 Task: Create an 'orders' object.
Action: Mouse moved to (734, 66)
Screenshot: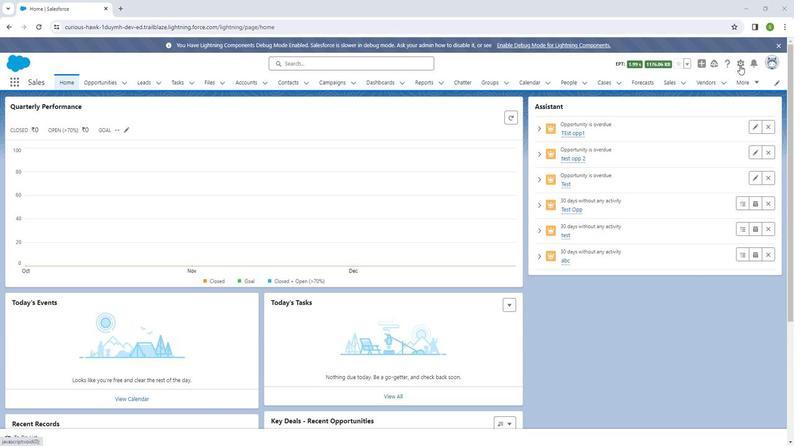 
Action: Mouse pressed left at (734, 66)
Screenshot: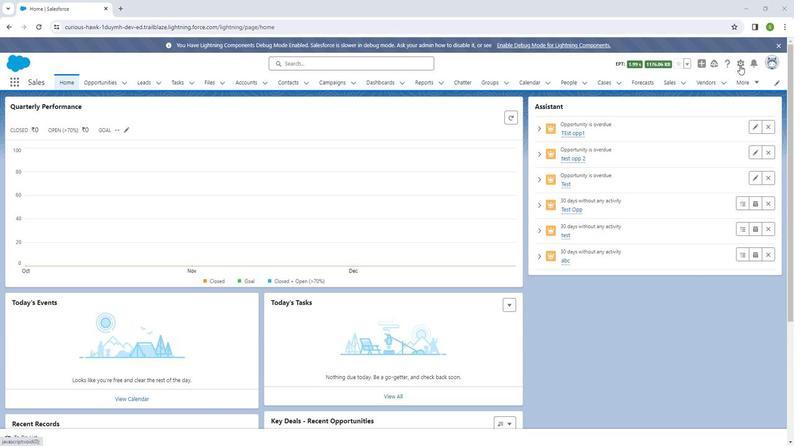 
Action: Mouse moved to (702, 96)
Screenshot: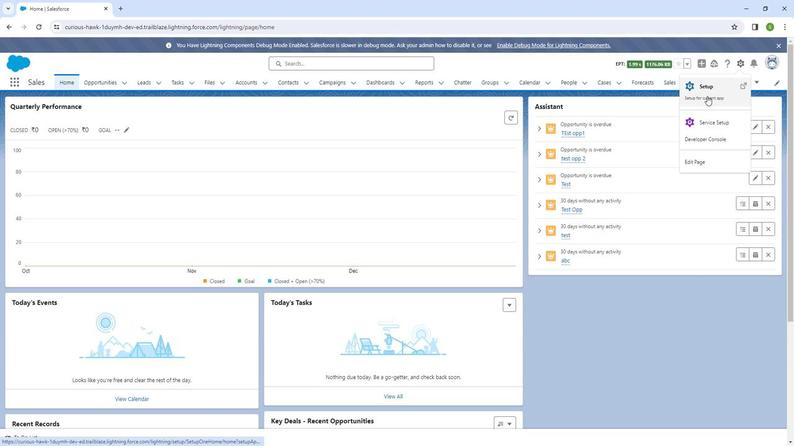 
Action: Mouse pressed left at (702, 96)
Screenshot: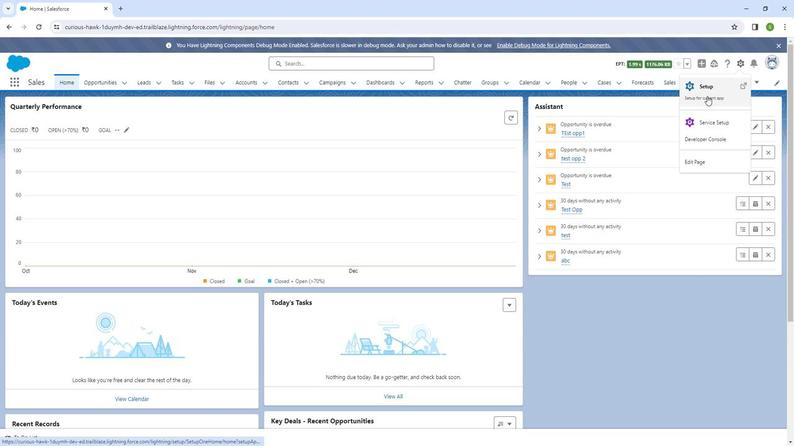 
Action: Mouse moved to (109, 85)
Screenshot: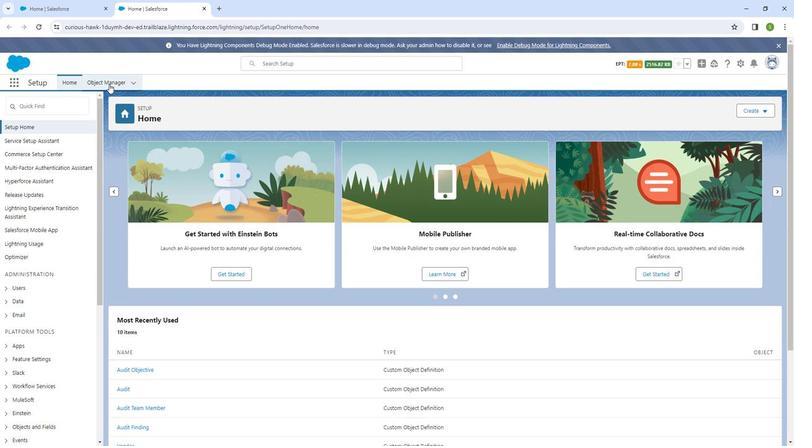 
Action: Mouse pressed left at (109, 85)
Screenshot: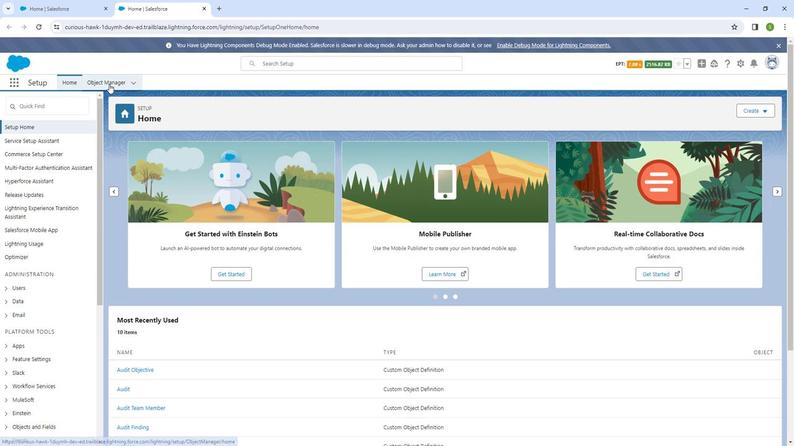 
Action: Mouse moved to (753, 111)
Screenshot: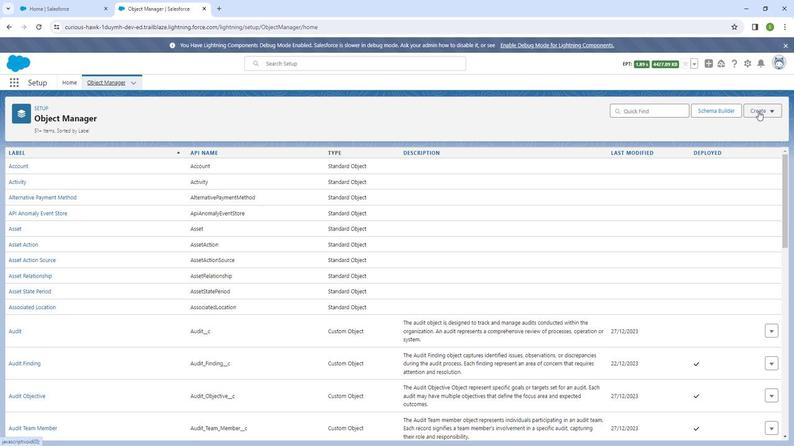 
Action: Mouse pressed left at (753, 111)
Screenshot: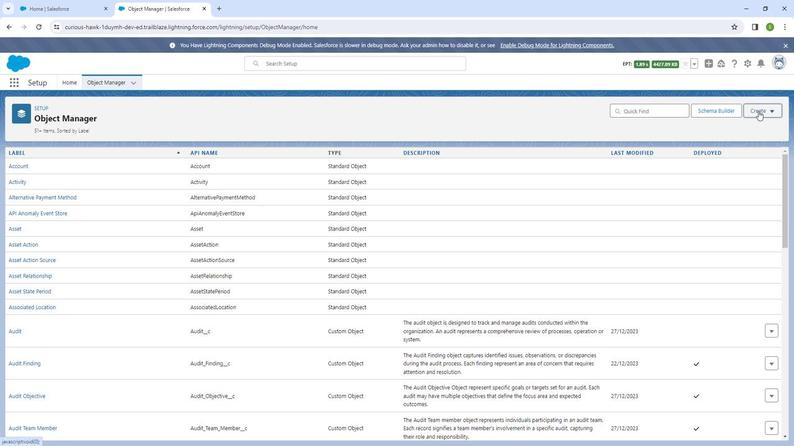 
Action: Mouse moved to (741, 132)
Screenshot: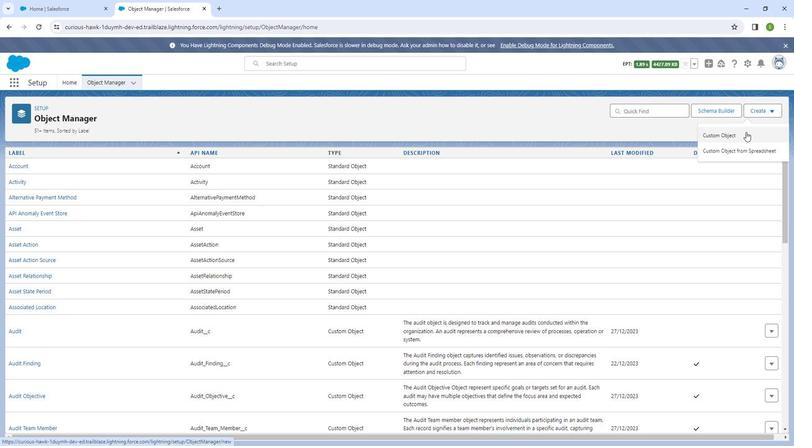 
Action: Mouse pressed left at (741, 132)
Screenshot: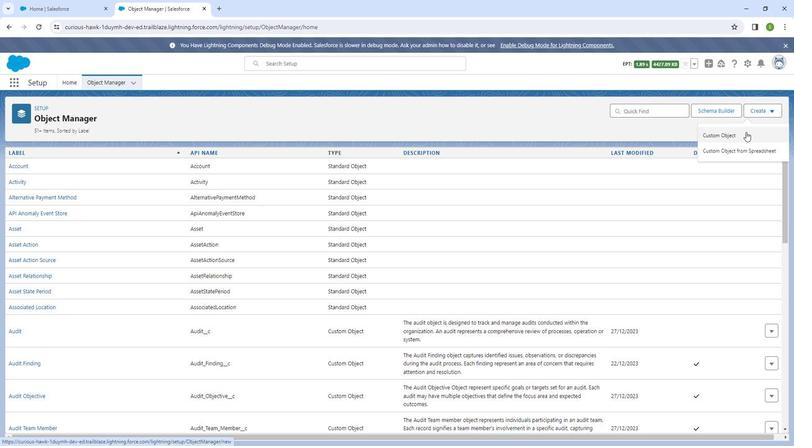 
Action: Mouse moved to (217, 220)
Screenshot: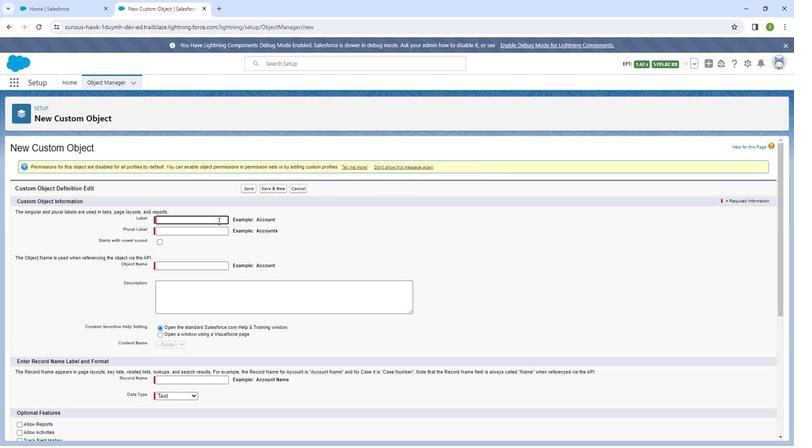 
Action: Mouse pressed left at (217, 220)
Screenshot: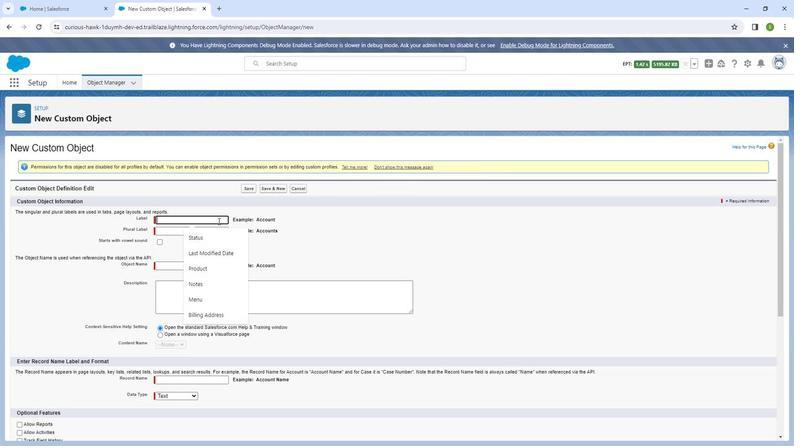 
Action: Mouse moved to (217, 218)
Screenshot: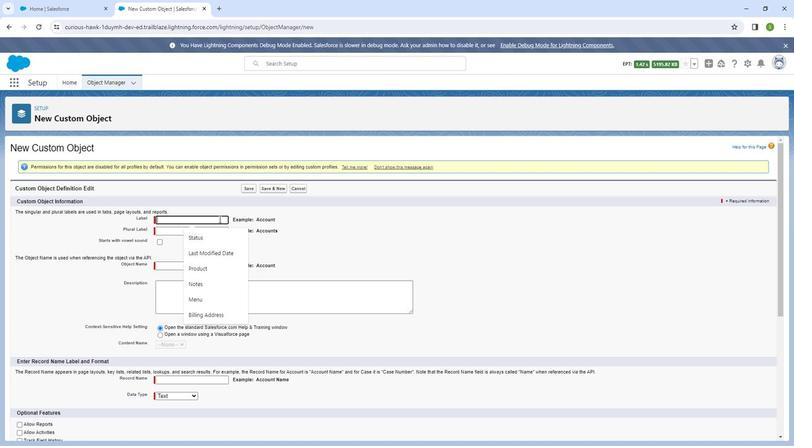 
Action: Key pressed <Key.shift_r>Orders<Key.space><Key.shift_r><Key.shift_r><Key.shift_r><Key.shift_r><Key.shift_r><Key.shift_r><Key.shift_r><Key.shift_r>Object
Screenshot: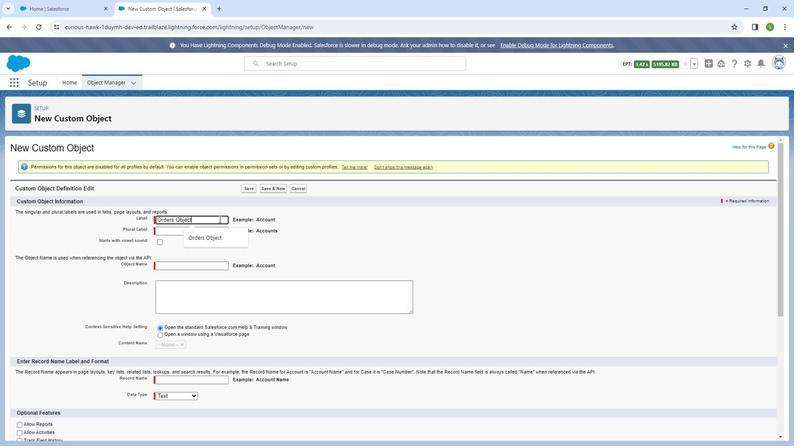 
Action: Mouse moved to (171, 219)
Screenshot: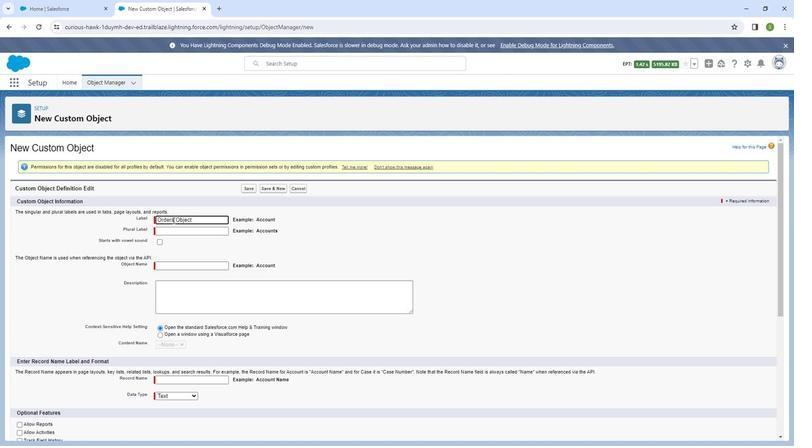 
Action: Mouse pressed left at (171, 219)
Screenshot: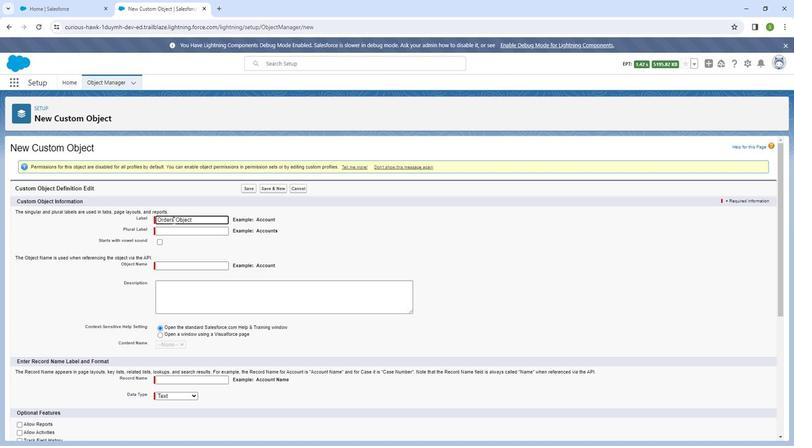 
Action: Mouse moved to (188, 223)
Screenshot: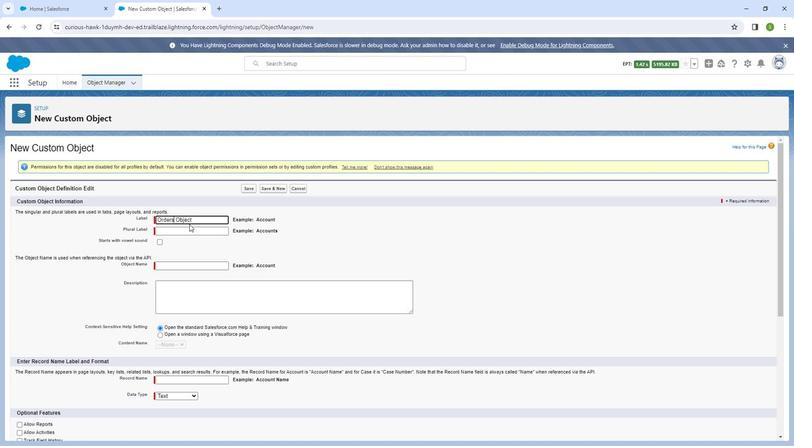 
Action: Key pressed <Key.backspace>
Screenshot: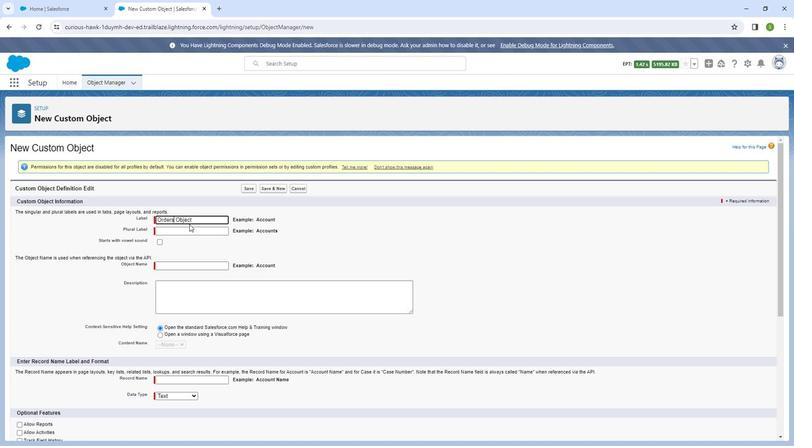 
Action: Mouse moved to (189, 230)
Screenshot: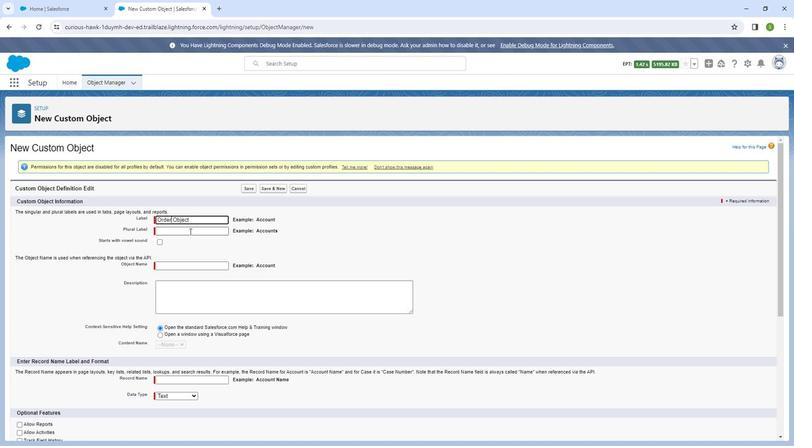 
Action: Mouse pressed left at (189, 230)
Screenshot: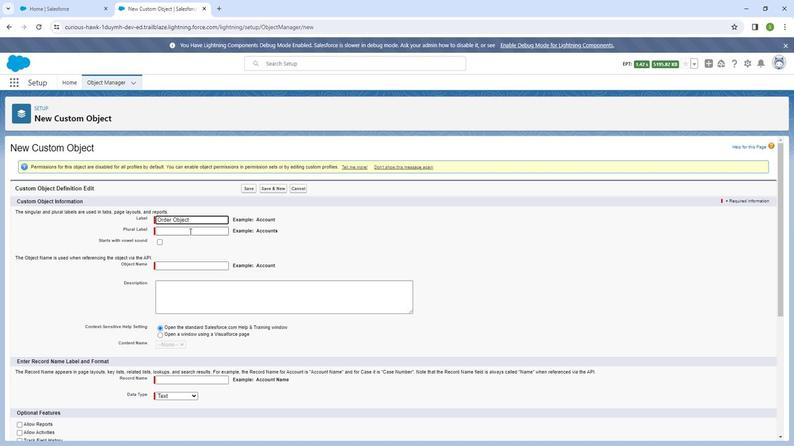
Action: Key pressed <Key.shift_r>Orders<Key.space><Key.shift_r><Key.shift_r><Key.shift_r><Key.shift_r><Key.shift_r><Key.shift_r><Key.shift_r><Key.shift_r><Key.shift_r><Key.shift_r><Key.shift_r><Key.shift_r><Key.shift_r><Key.shift_r><Key.shift_r><Key.shift_r><Key.shift_r><Key.shift_r><Key.shift_r><Key.shift_r><Key.shift_r><Key.shift_r><Key.shift_r><Key.shift_r><Key.shift_r>Objects
Screenshot: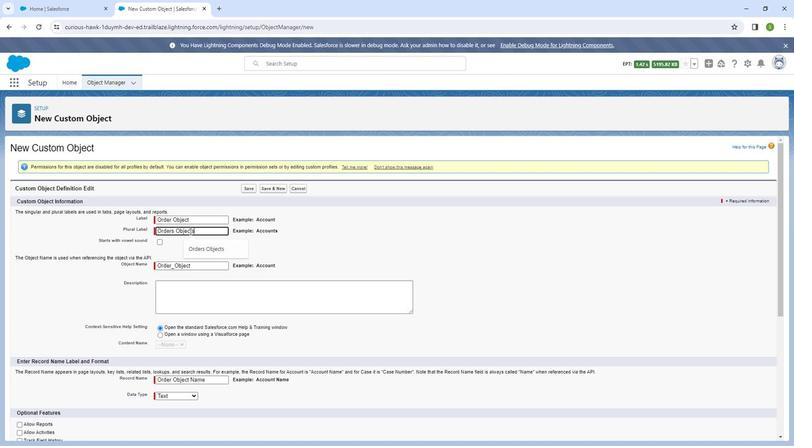 
Action: Mouse moved to (231, 302)
Screenshot: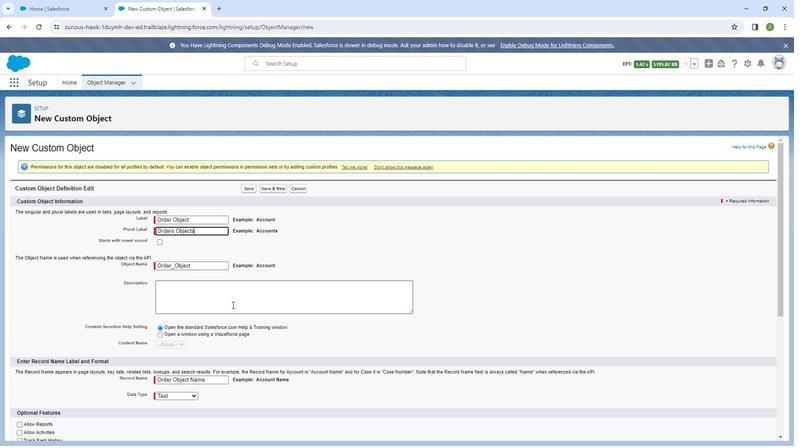 
Action: Mouse scrolled (231, 302) with delta (0, 0)
Screenshot: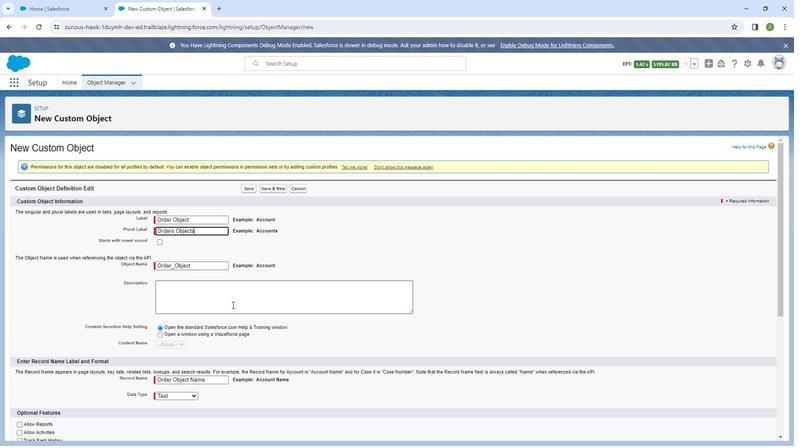 
Action: Mouse moved to (231, 302)
Screenshot: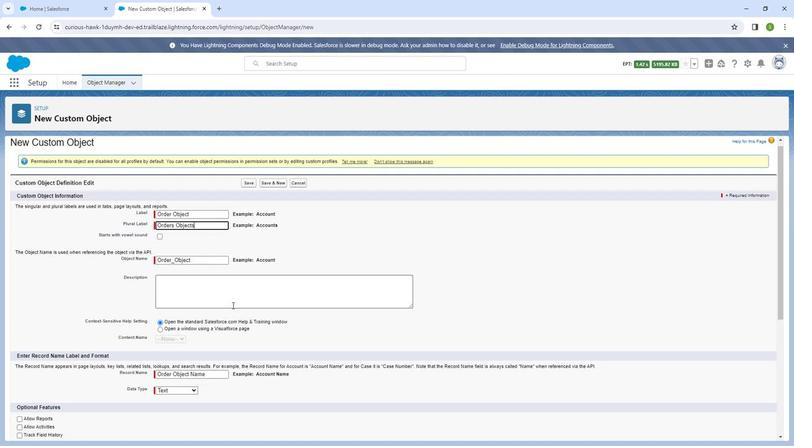 
Action: Mouse scrolled (231, 302) with delta (0, 0)
Screenshot: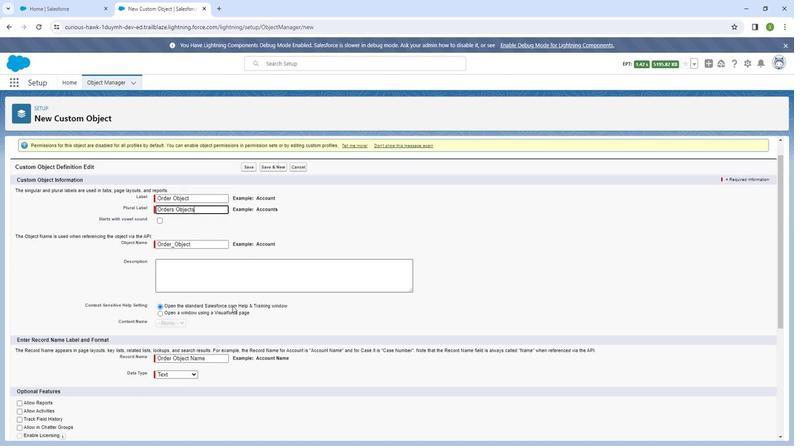 
Action: Mouse moved to (231, 304)
Screenshot: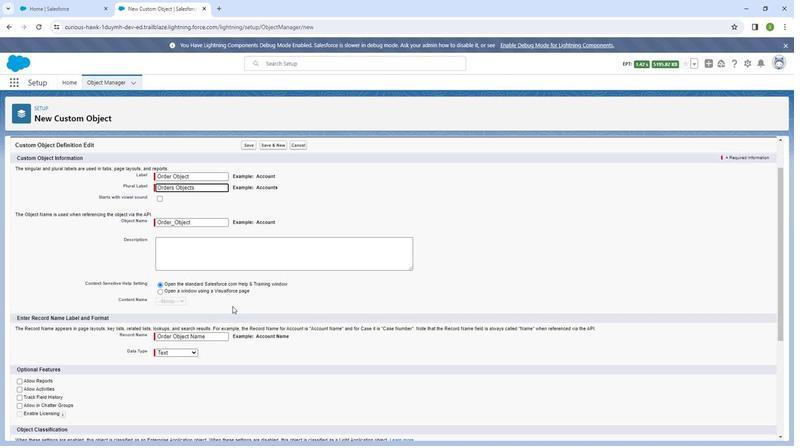 
Action: Mouse scrolled (231, 303) with delta (0, 0)
Screenshot: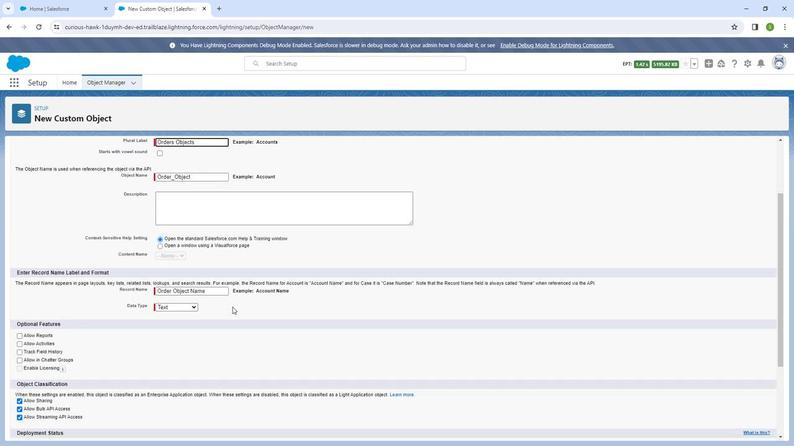 
Action: Mouse moved to (38, 301)
Screenshot: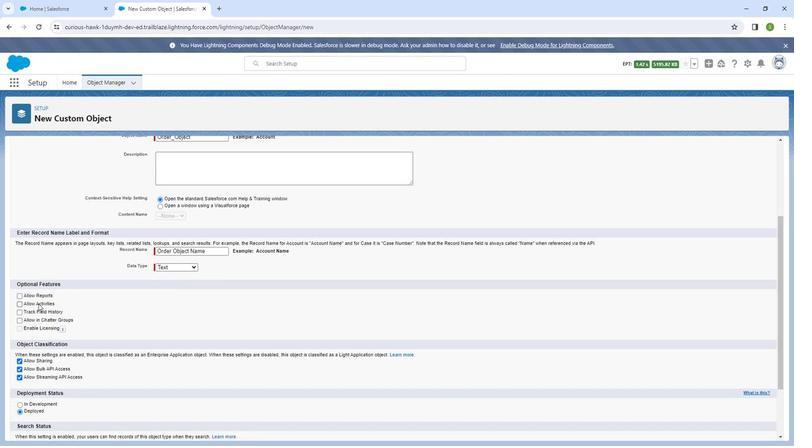 
Action: Mouse pressed left at (38, 301)
Screenshot: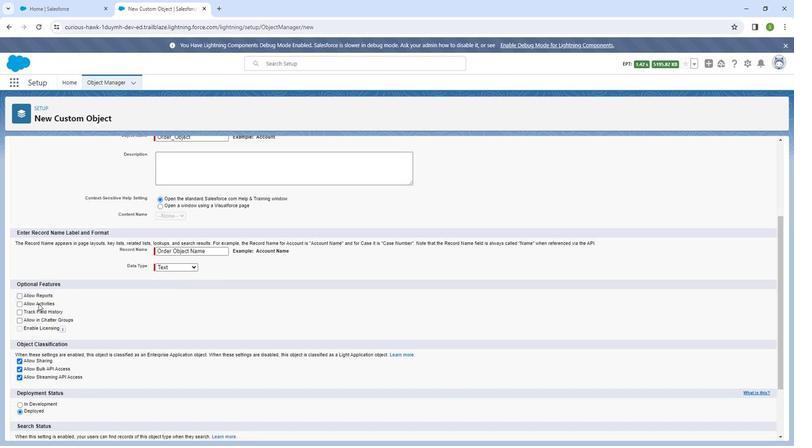 
Action: Mouse moved to (44, 319)
Screenshot: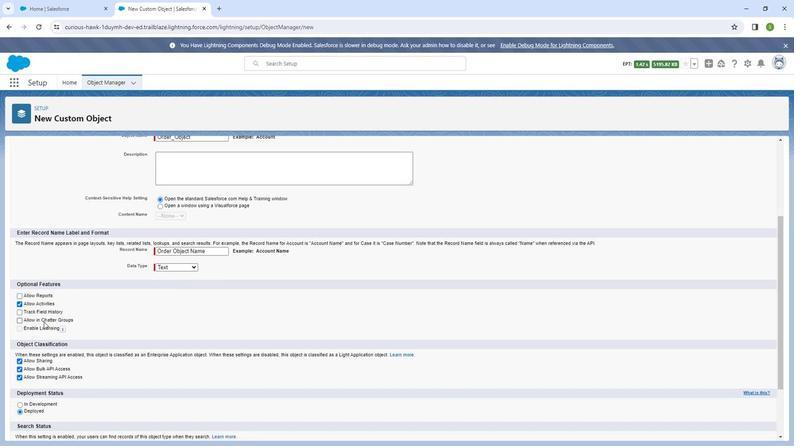 
Action: Mouse pressed left at (44, 319)
Screenshot: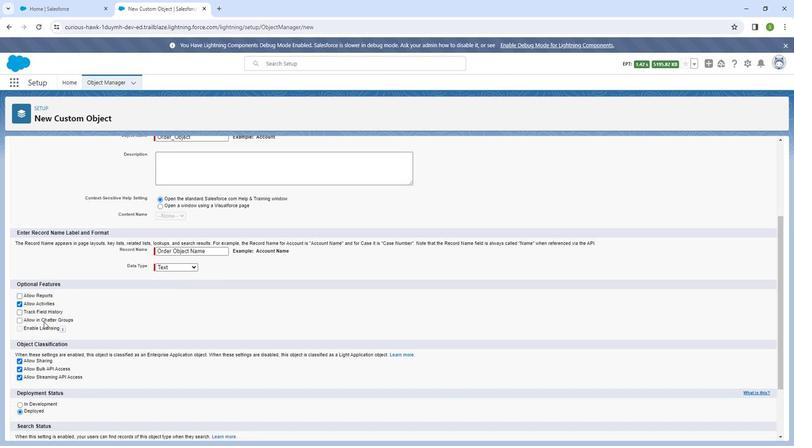
Action: Mouse moved to (303, 331)
Screenshot: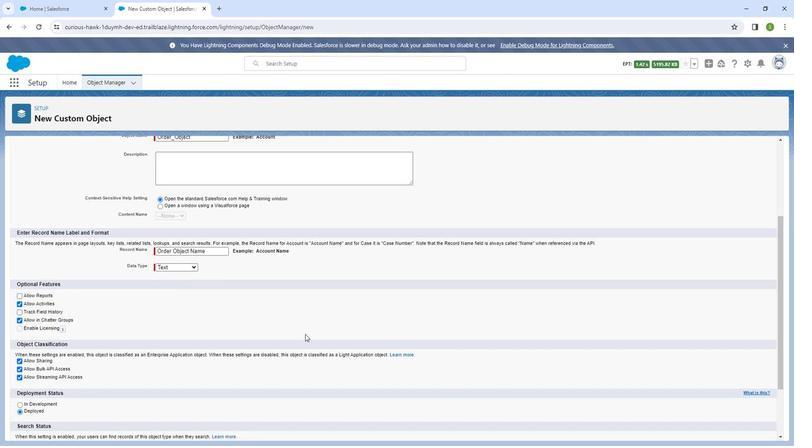 
Action: Mouse scrolled (303, 330) with delta (0, 0)
Screenshot: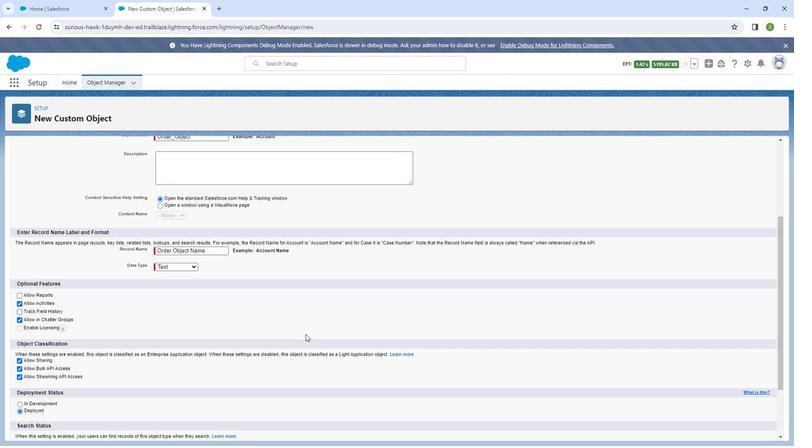 
Action: Mouse moved to (304, 331)
Screenshot: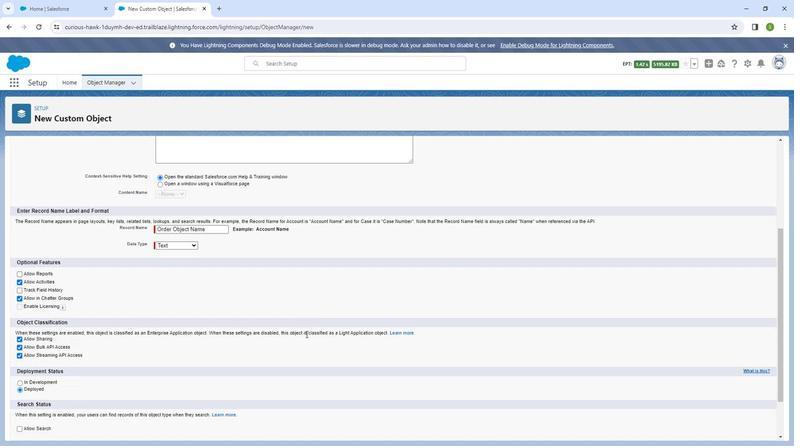 
Action: Mouse scrolled (304, 330) with delta (0, 0)
Screenshot: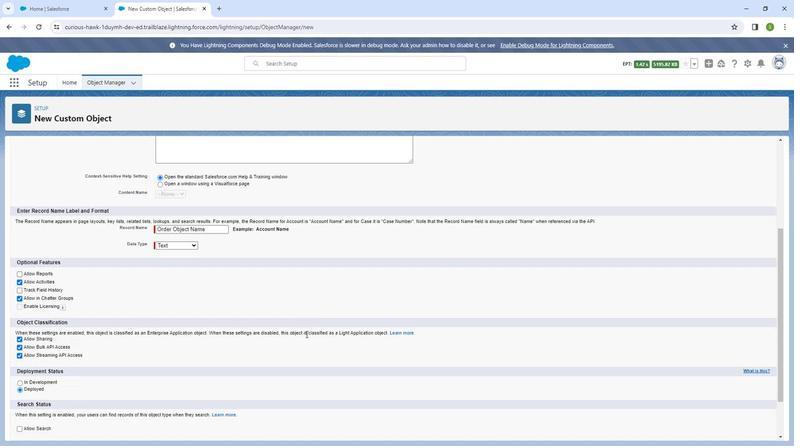 
Action: Mouse moved to (304, 332)
Screenshot: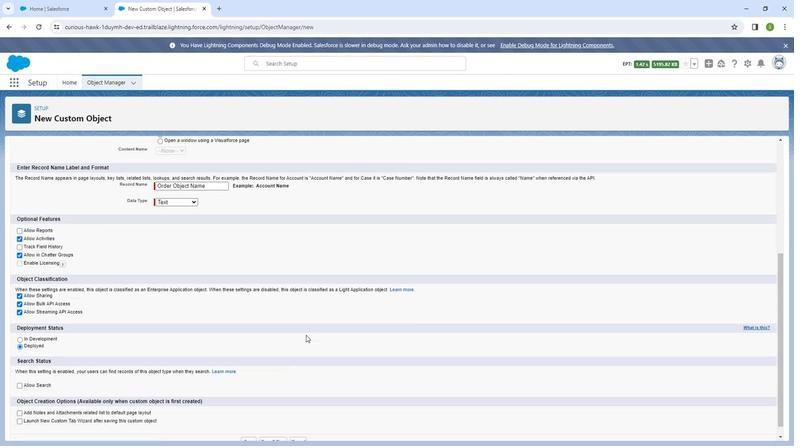 
Action: Mouse scrolled (304, 332) with delta (0, 0)
Screenshot: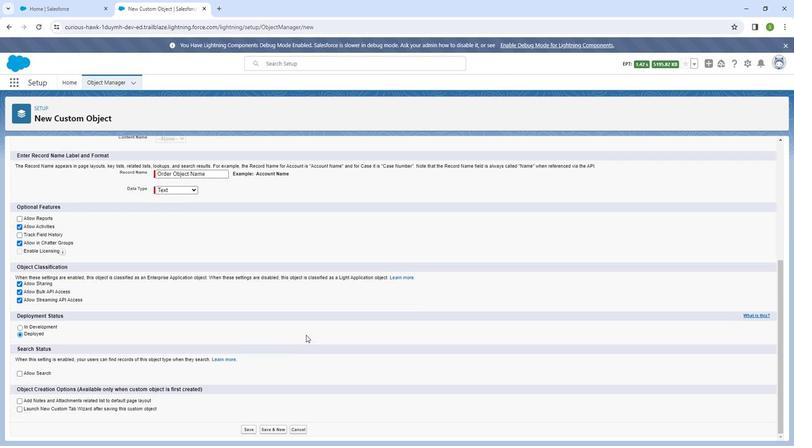 
Action: Mouse moved to (129, 395)
Screenshot: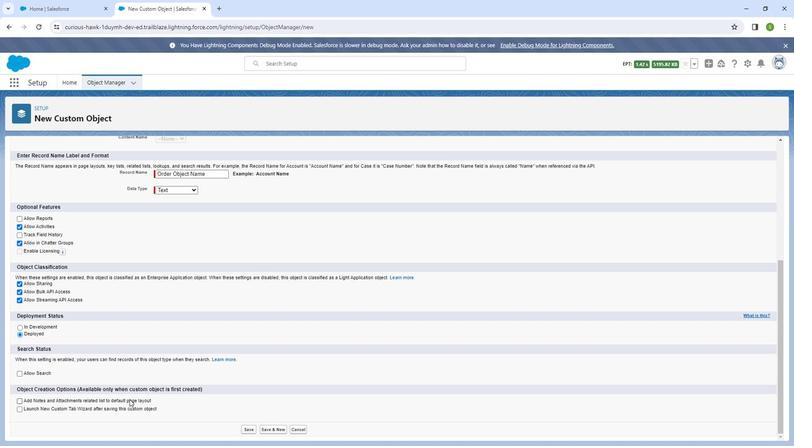 
Action: Mouse pressed left at (129, 395)
Screenshot: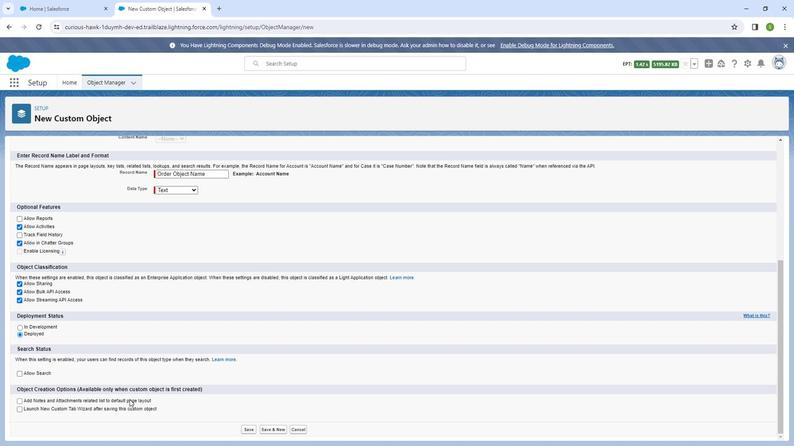 
Action: Mouse moved to (282, 251)
Screenshot: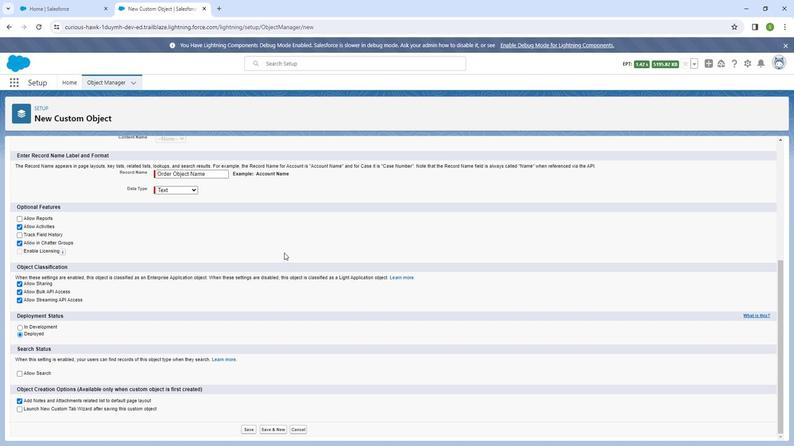 
Action: Mouse scrolled (282, 251) with delta (0, 0)
Screenshot: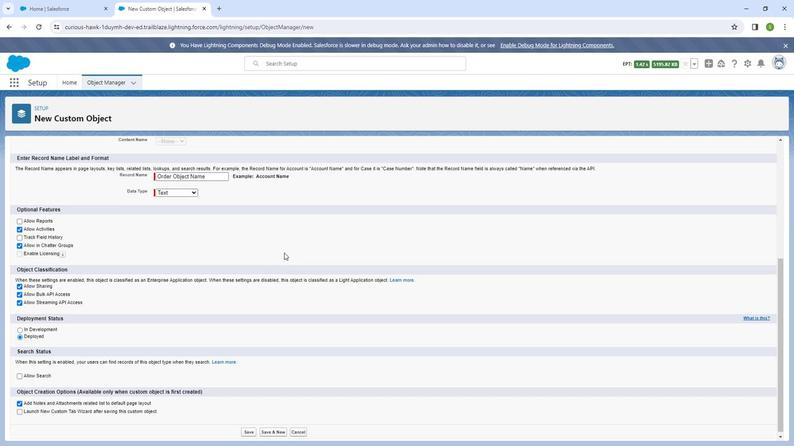 
Action: Mouse scrolled (282, 251) with delta (0, 0)
Screenshot: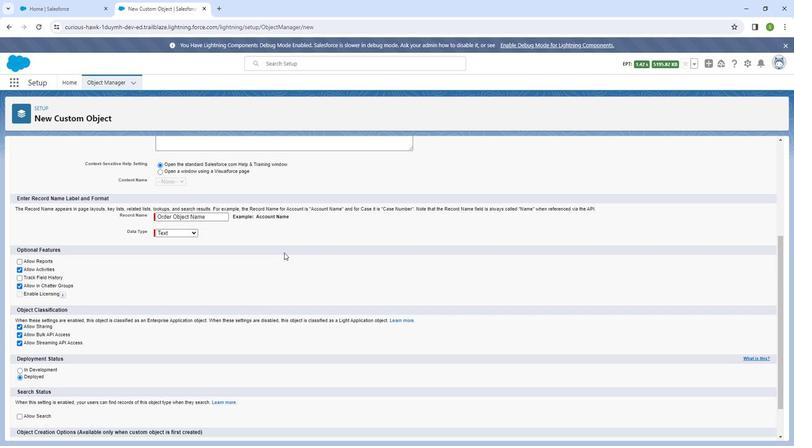 
Action: Mouse moved to (282, 251)
Screenshot: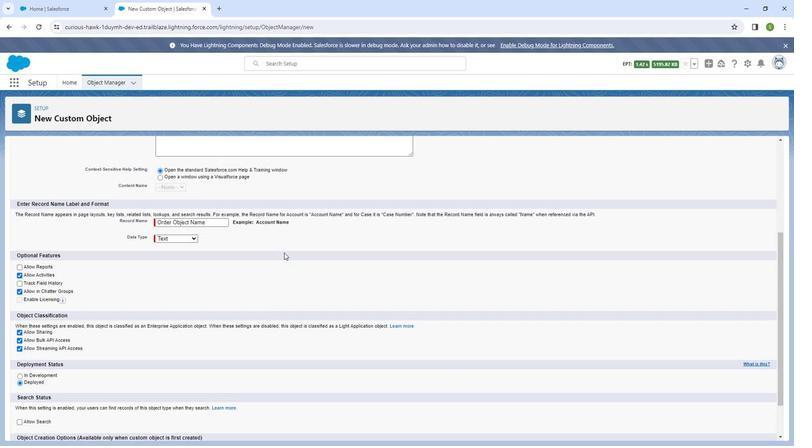 
Action: Mouse scrolled (282, 251) with delta (0, 0)
Screenshot: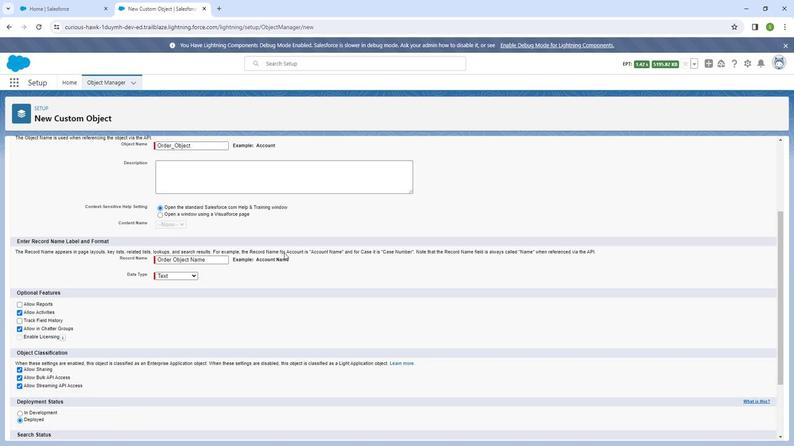 
Action: Mouse moved to (285, 247)
Screenshot: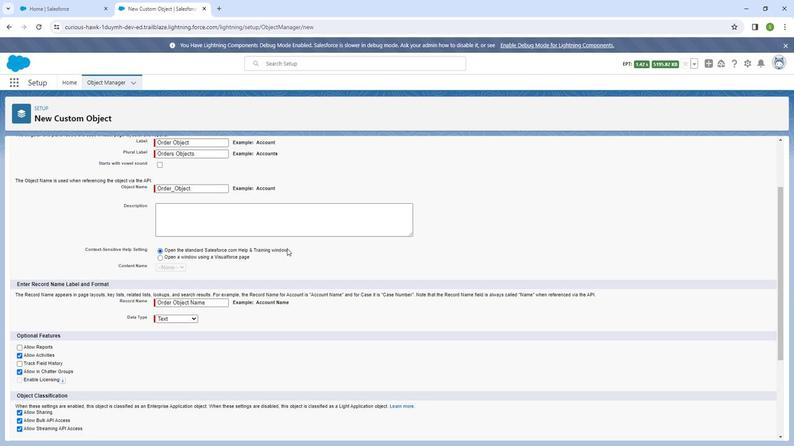 
Action: Mouse scrolled (285, 247) with delta (0, 0)
Screenshot: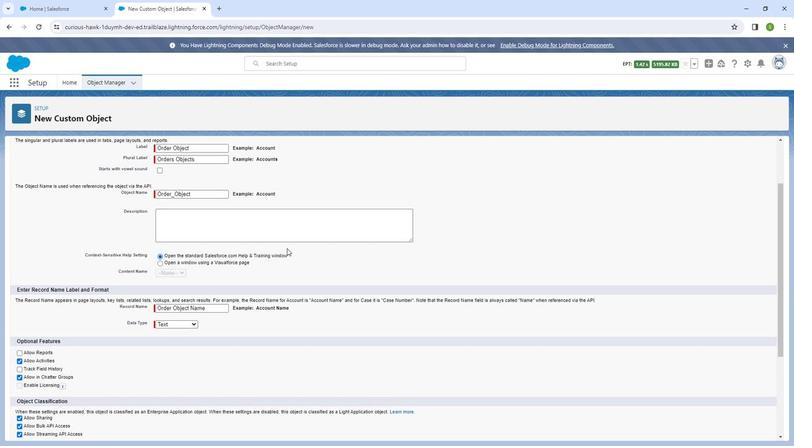
Action: Mouse scrolled (285, 247) with delta (0, 0)
Screenshot: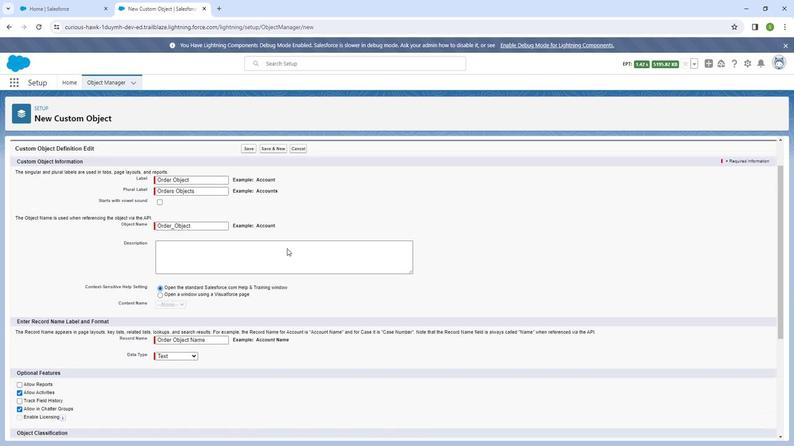 
Action: Mouse moved to (244, 190)
Screenshot: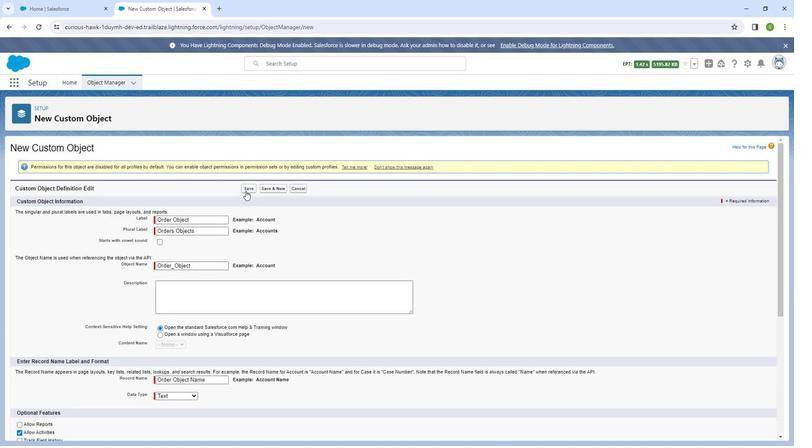 
Action: Mouse pressed left at (244, 190)
Screenshot: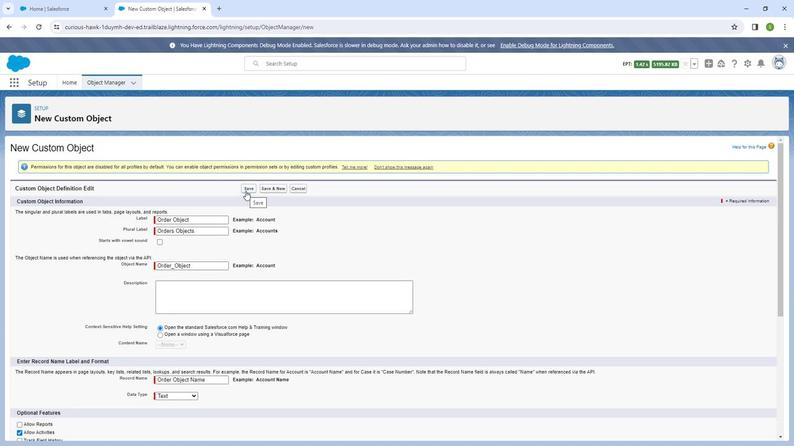 
Action: Mouse moved to (735, 149)
Screenshot: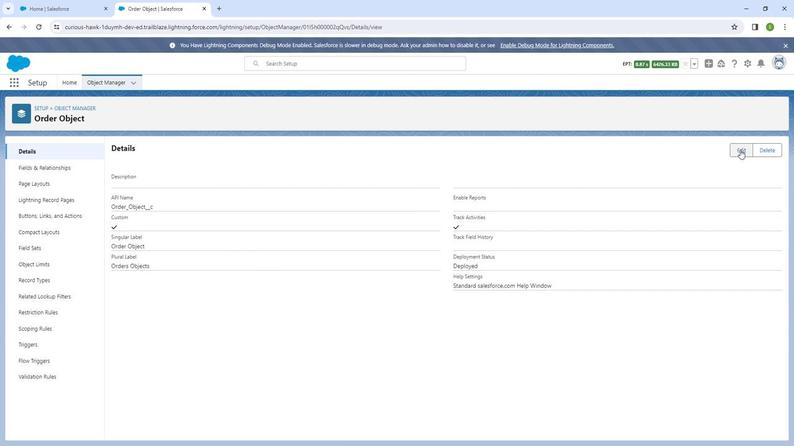 
Action: Mouse pressed left at (735, 149)
Screenshot: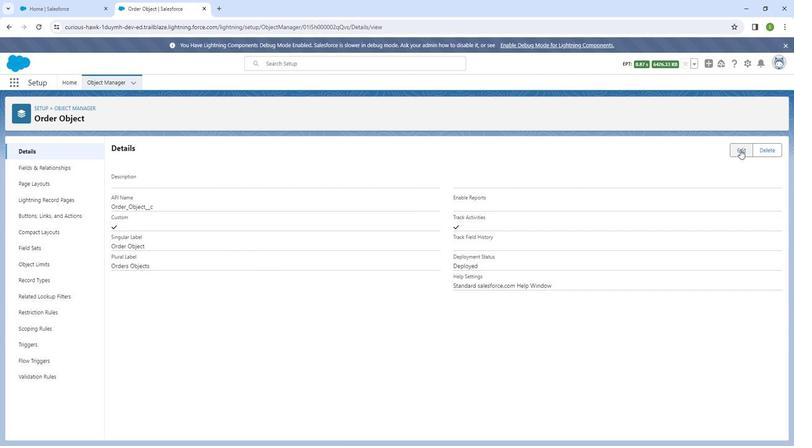 
Action: Mouse moved to (277, 282)
Screenshot: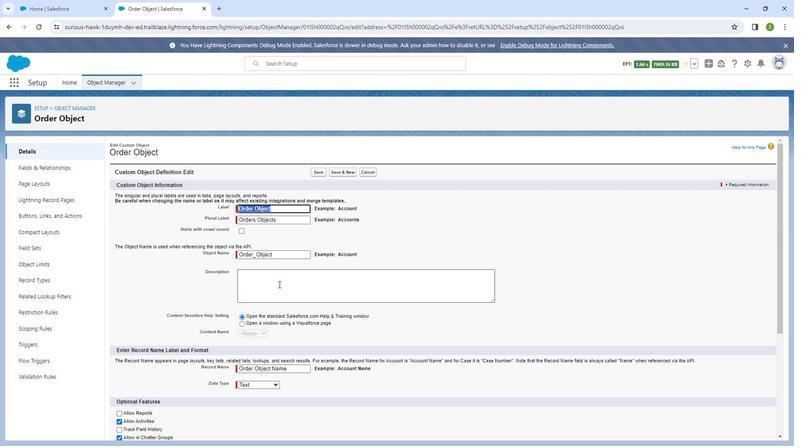 
Action: Mouse pressed left at (277, 282)
Screenshot: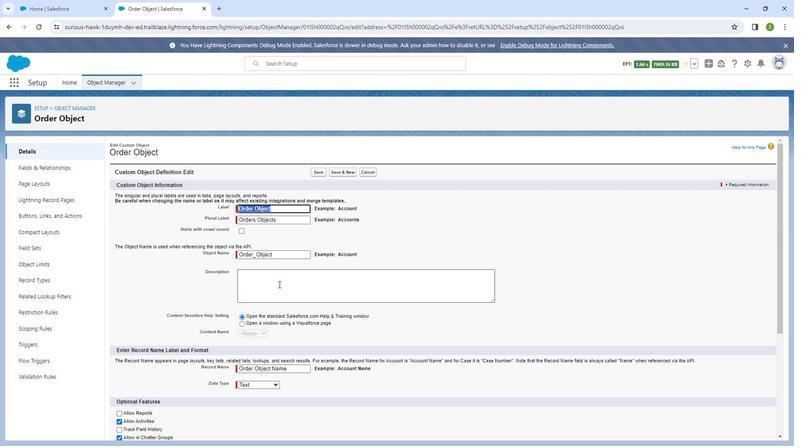 
Action: Mouse moved to (278, 283)
Screenshot: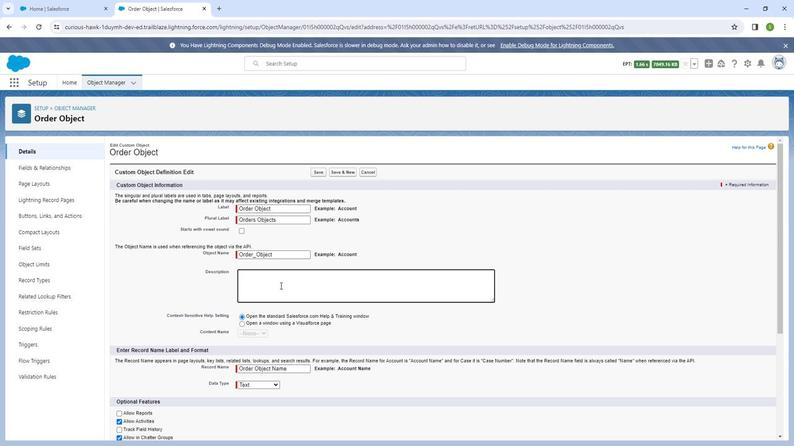 
Action: Key pressed <Key.shift_r>In<Key.space><Key.shift_r><Key.shift_r><Key.shift_r><Key.shift_r><Key.shift_r><Key.shift_r>Orders<Key.space><Key.shift_r><Key.shift_r><Key.shift_r>Object<Key.space>in<Key.space>a<Key.space>restaurant<Key.space>man
Screenshot: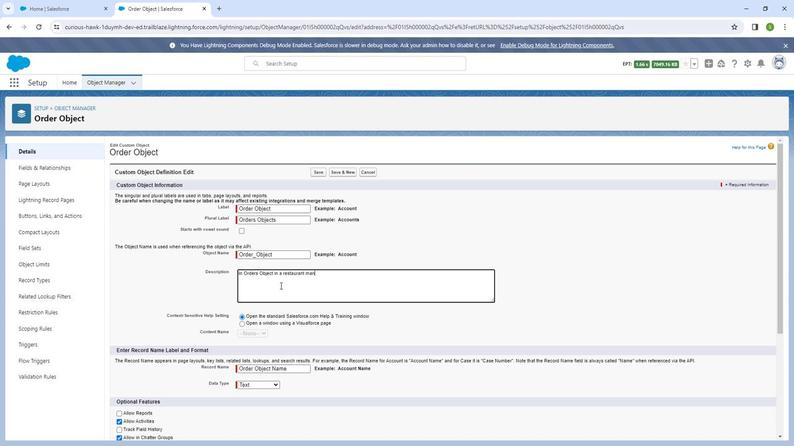 
Action: Mouse moved to (279, 283)
Screenshot: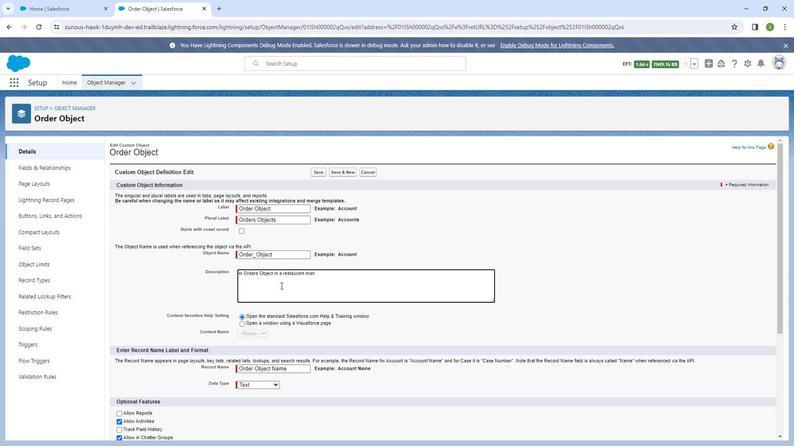 
Action: Key pressed agement<Key.space>system<Key.space>are<Key.space>crucial<Key.space>for<Key.space>guiding<Key.space>users<Key.space>and<Key.space>ensuring<Key.space>clarity<Key.space>about<Key.space>the<Key.space>pupose<Key.space><Key.left><Key.left><Key.left><Key.left><Key.left>r<Key.right><Key.right><Key.right><Key.right><Key.space>and<Key.space>usage<Key.space>of<Key.space>each<Key.space>field.
Screenshot: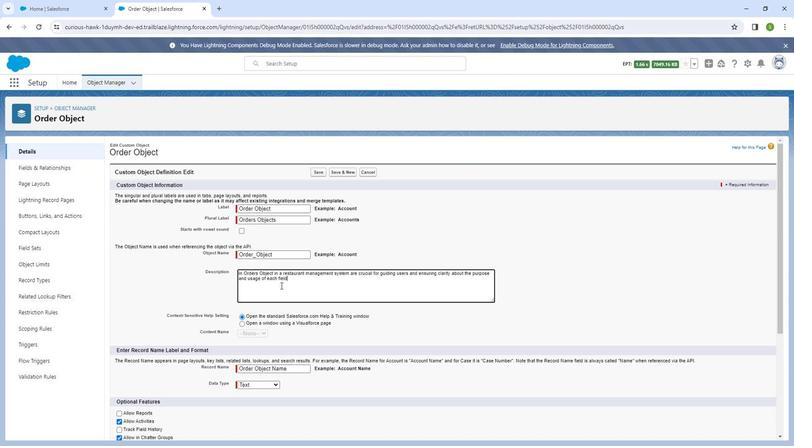 
Action: Mouse moved to (365, 276)
Screenshot: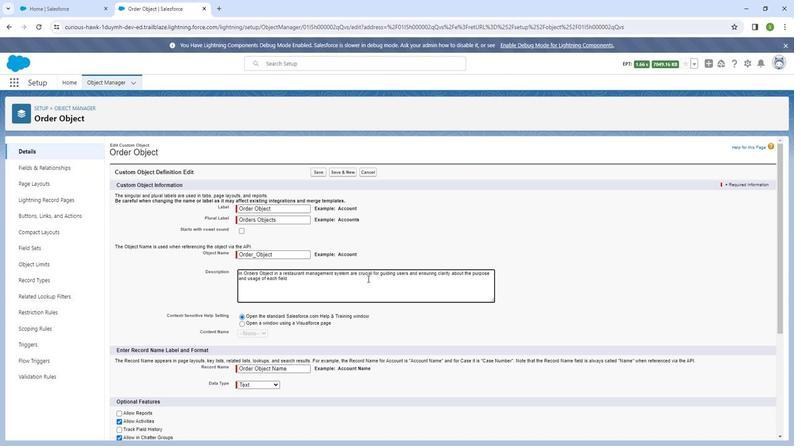
Action: Mouse scrolled (365, 276) with delta (0, 0)
Screenshot: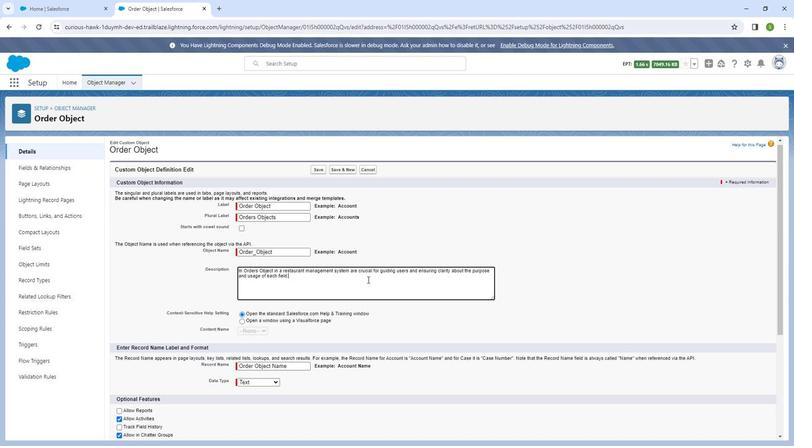 
Action: Mouse moved to (365, 277)
Screenshot: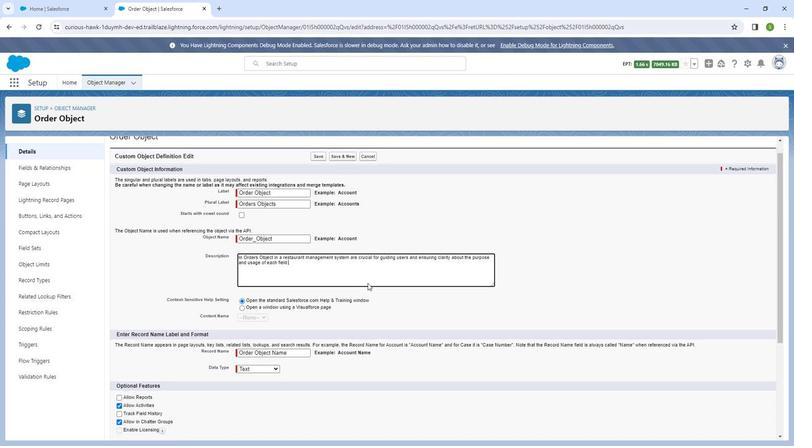
Action: Mouse scrolled (365, 276) with delta (0, 0)
Screenshot: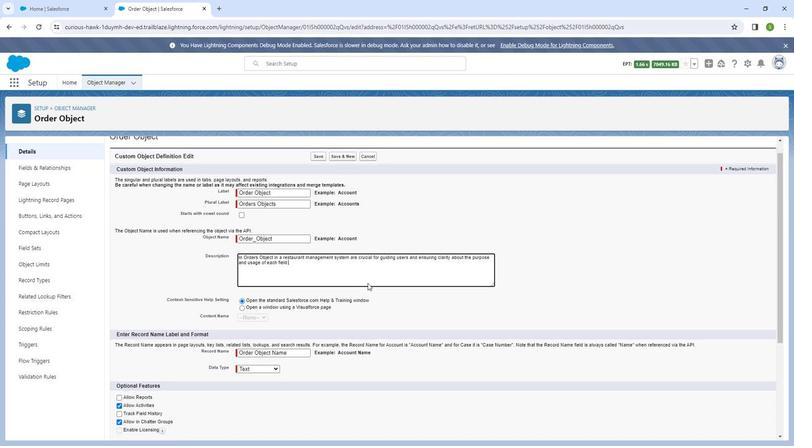 
Action: Mouse moved to (364, 281)
Screenshot: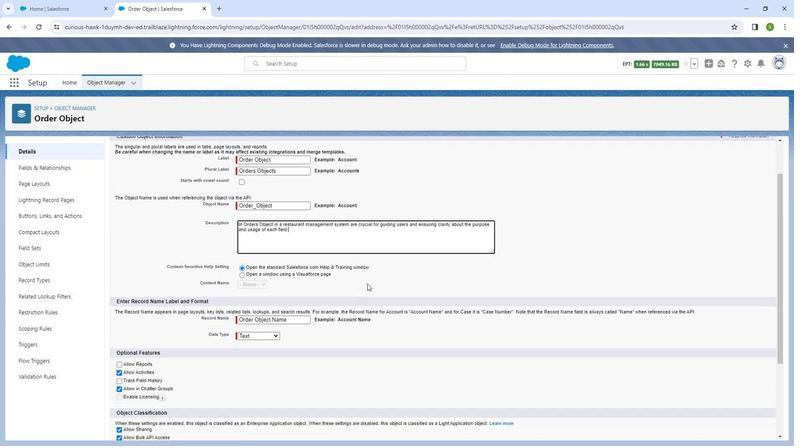 
Action: Mouse scrolled (364, 281) with delta (0, 0)
Screenshot: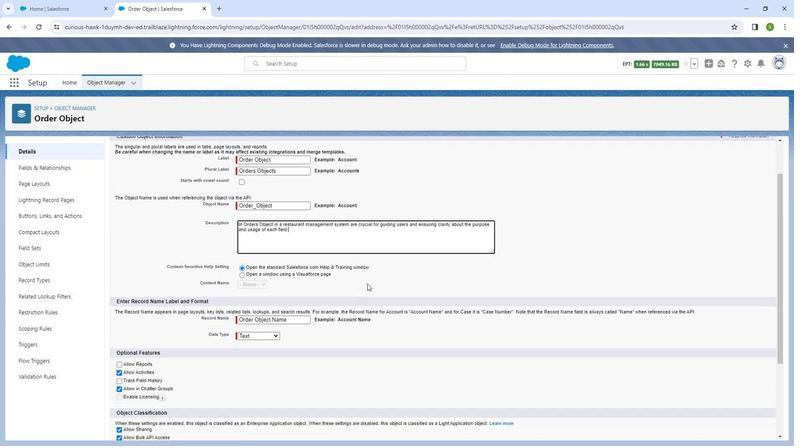 
Action: Mouse moved to (186, 314)
Screenshot: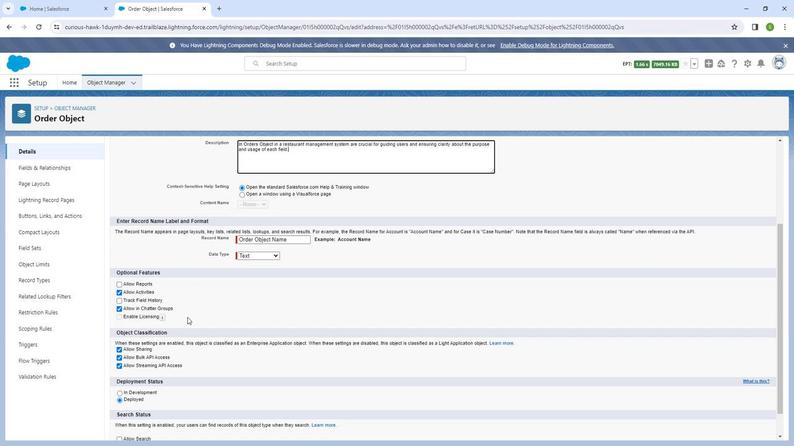 
Action: Mouse scrolled (186, 313) with delta (0, 0)
Screenshot: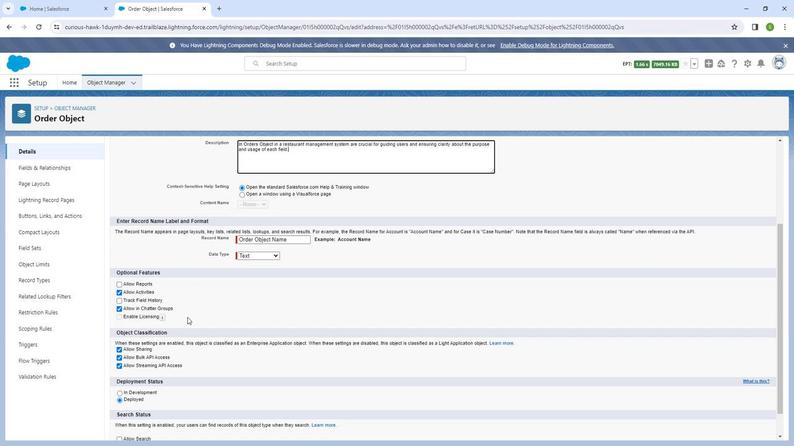 
Action: Mouse moved to (186, 314)
Screenshot: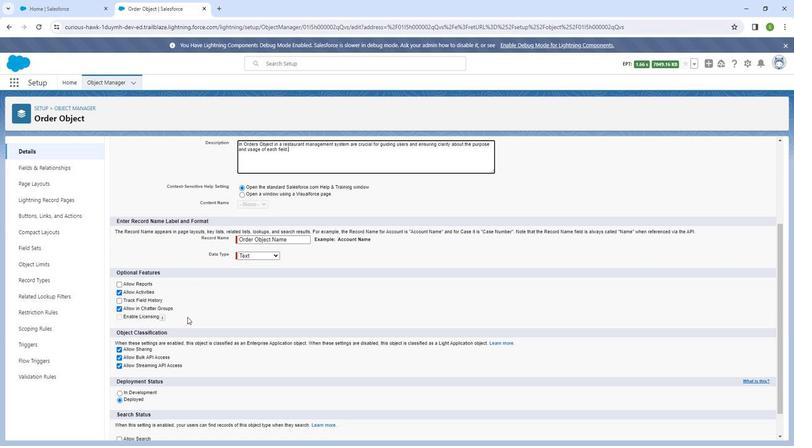 
Action: Mouse scrolled (186, 314) with delta (0, 0)
Screenshot: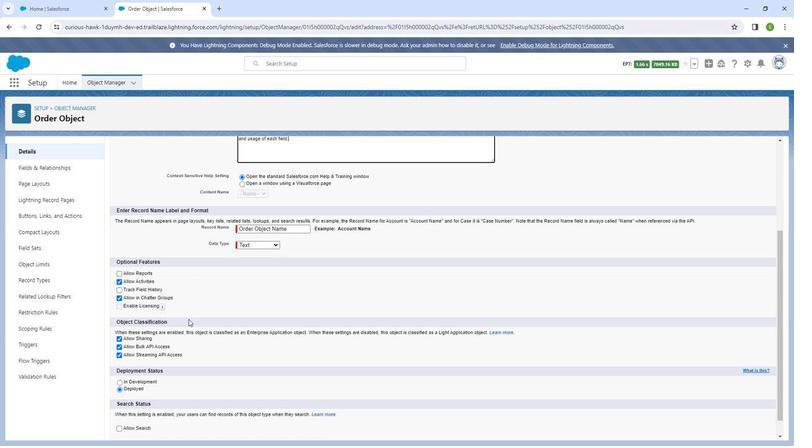 
Action: Mouse moved to (188, 317)
Screenshot: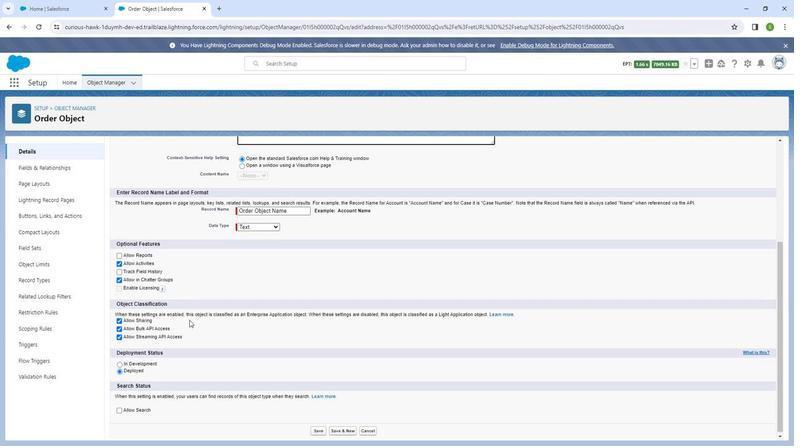 
Action: Mouse scrolled (188, 317) with delta (0, 0)
Screenshot: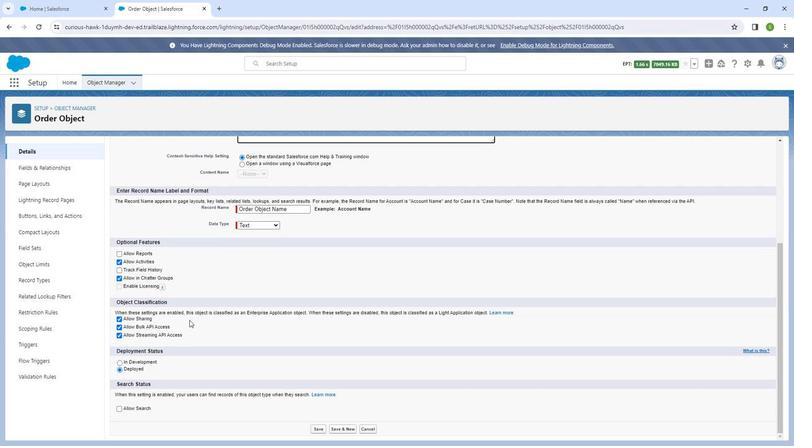 
Action: Mouse moved to (119, 405)
Screenshot: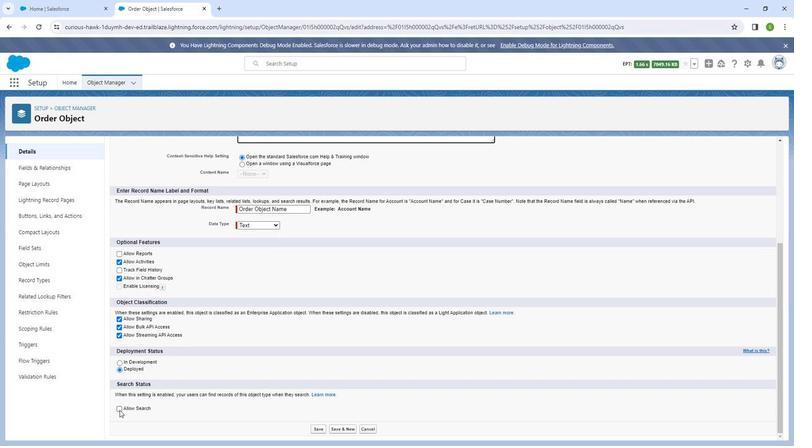 
Action: Mouse pressed left at (119, 405)
Screenshot: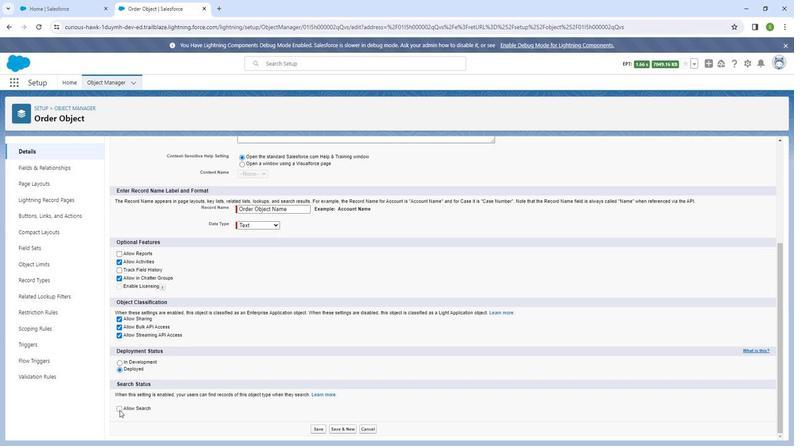 
Action: Mouse moved to (312, 428)
Screenshot: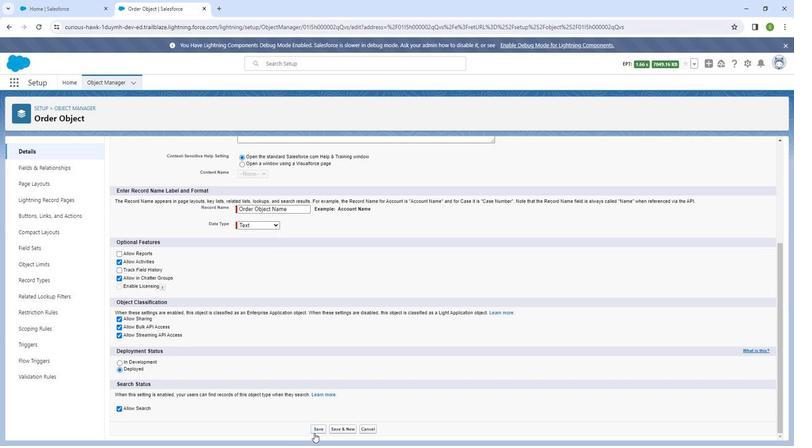 
Action: Mouse pressed left at (312, 428)
Screenshot: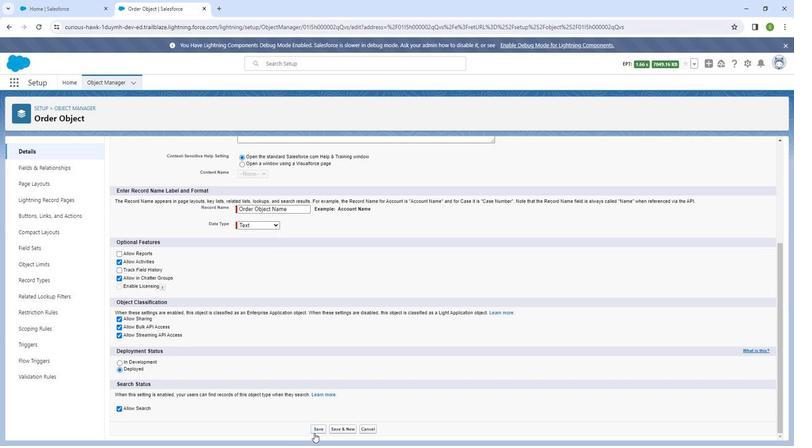 
Action: Mouse moved to (458, 184)
Screenshot: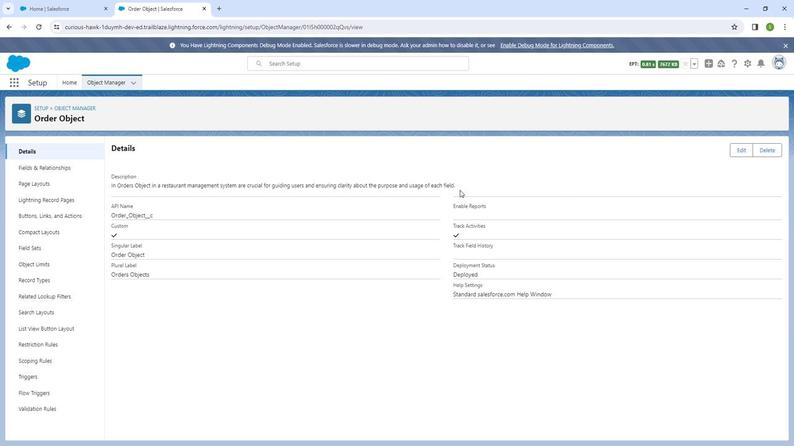 
